 Task: Set "Session name" for standard stream output to "mux_session".
Action: Mouse moved to (129, 14)
Screenshot: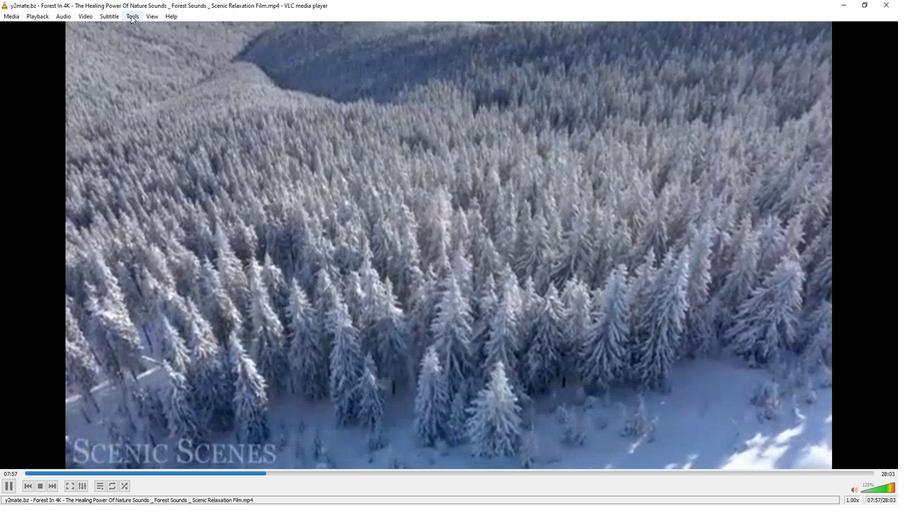
Action: Mouse pressed left at (129, 14)
Screenshot: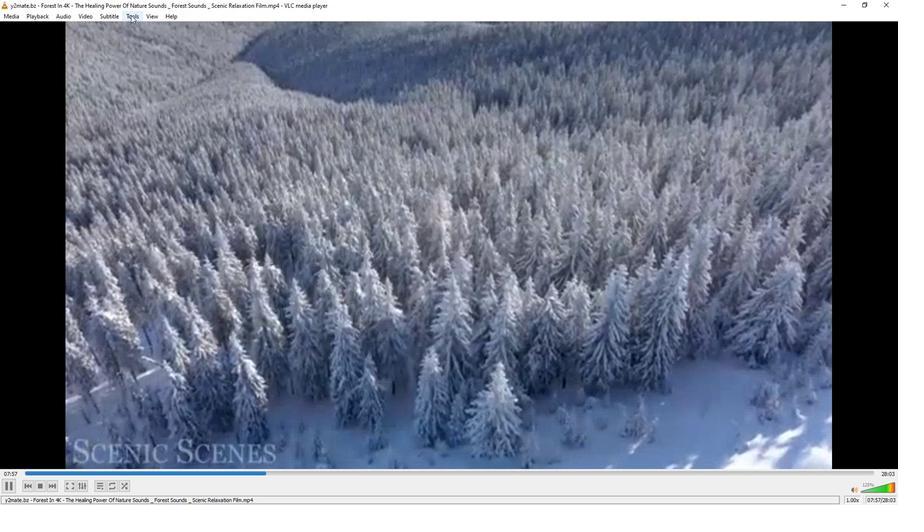 
Action: Mouse moved to (154, 125)
Screenshot: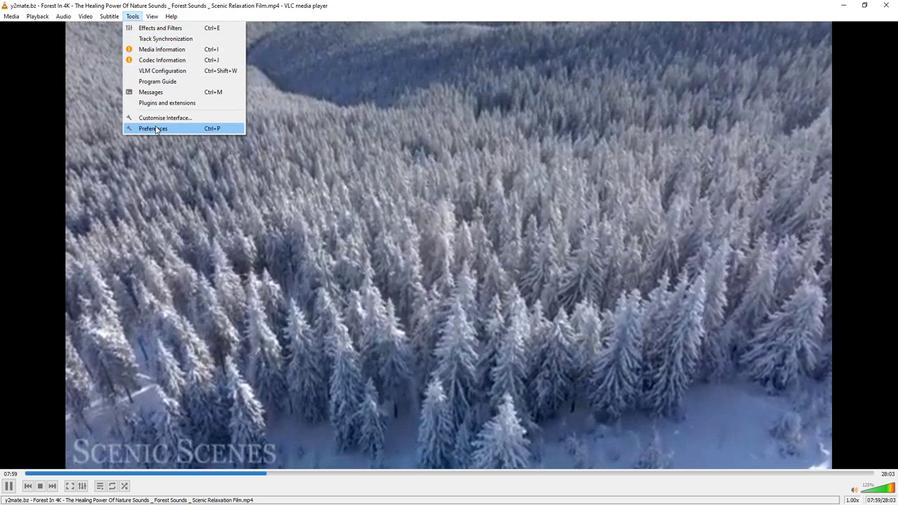 
Action: Mouse pressed left at (154, 125)
Screenshot: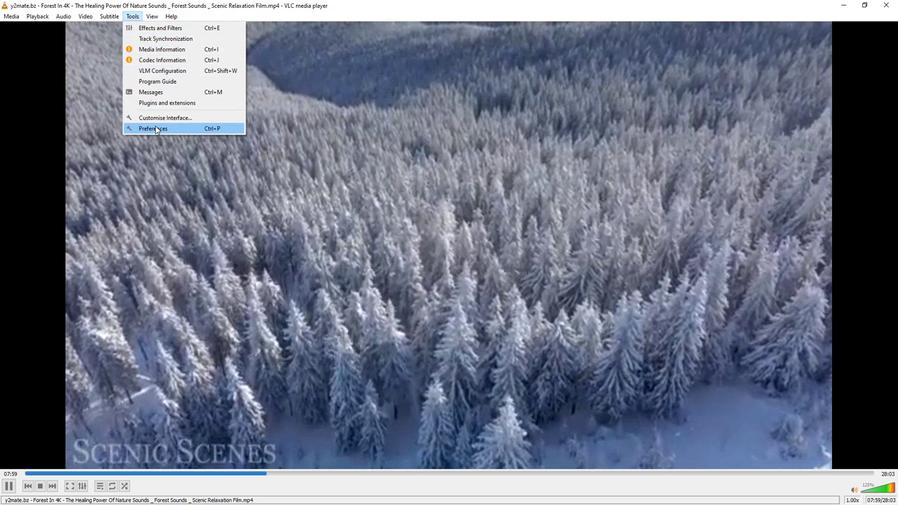 
Action: Mouse moved to (296, 410)
Screenshot: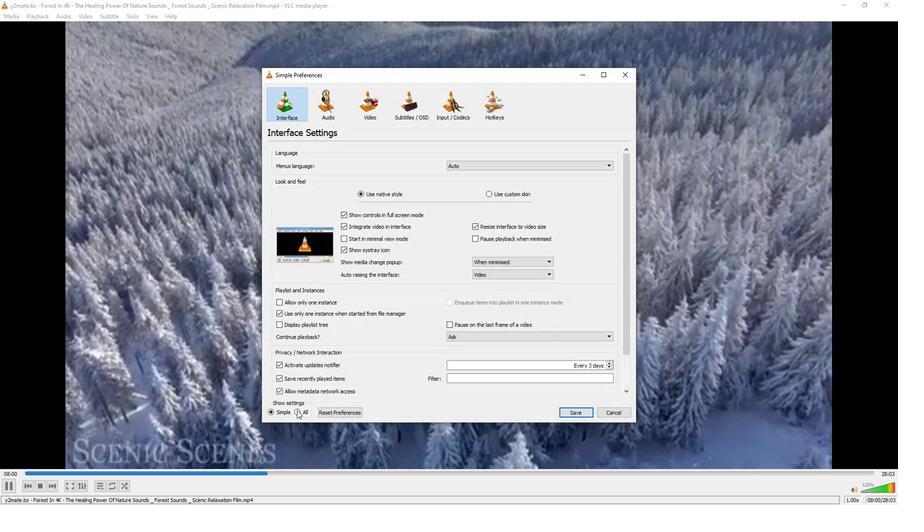 
Action: Mouse pressed left at (296, 410)
Screenshot: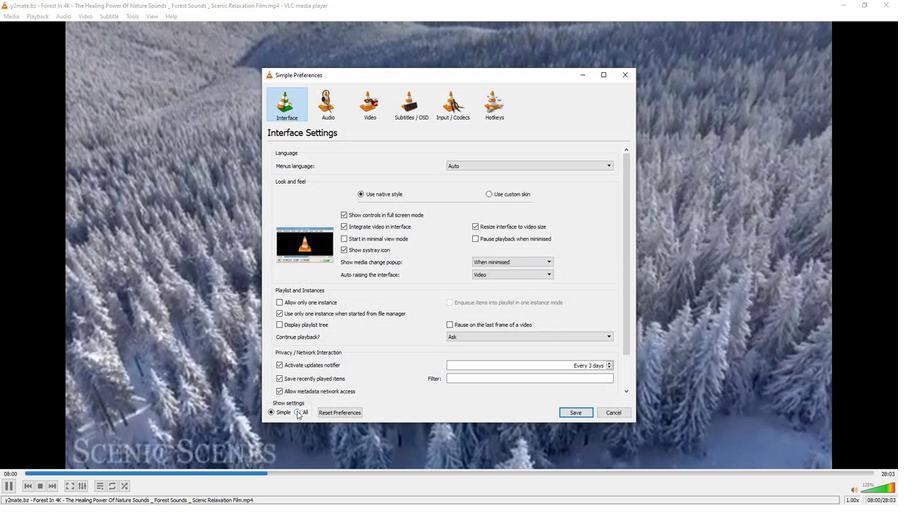 
Action: Mouse moved to (296, 308)
Screenshot: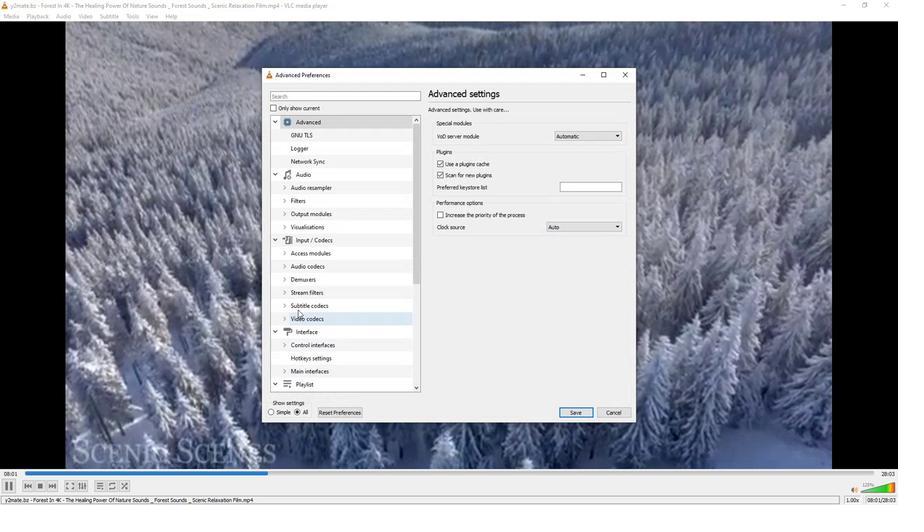 
Action: Mouse scrolled (296, 308) with delta (0, 0)
Screenshot: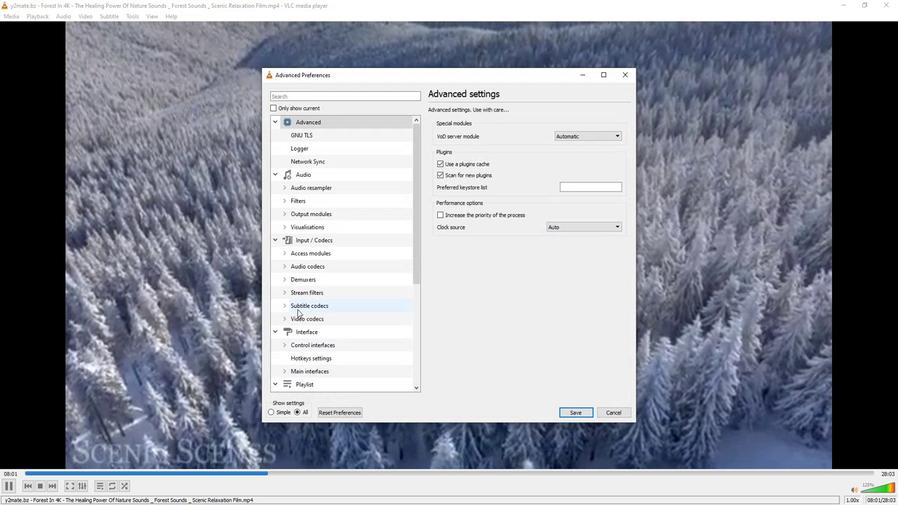 
Action: Mouse scrolled (296, 308) with delta (0, 0)
Screenshot: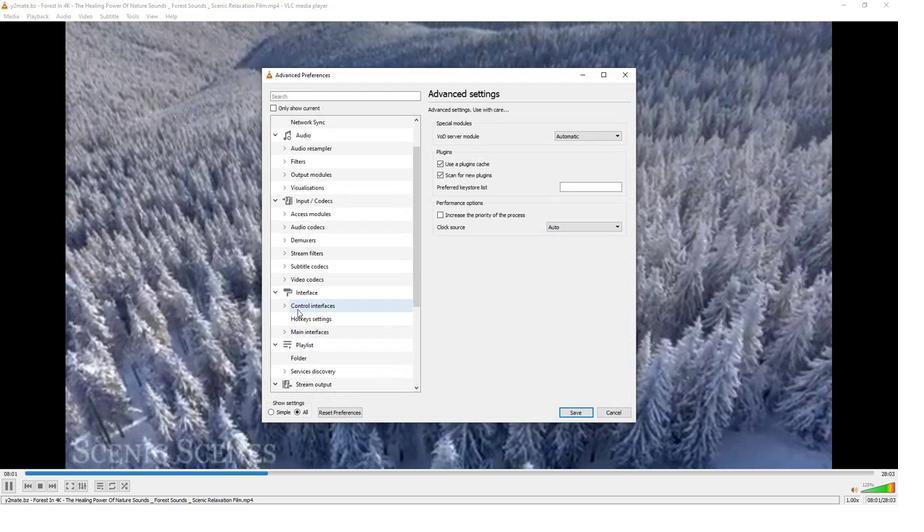 
Action: Mouse moved to (296, 308)
Screenshot: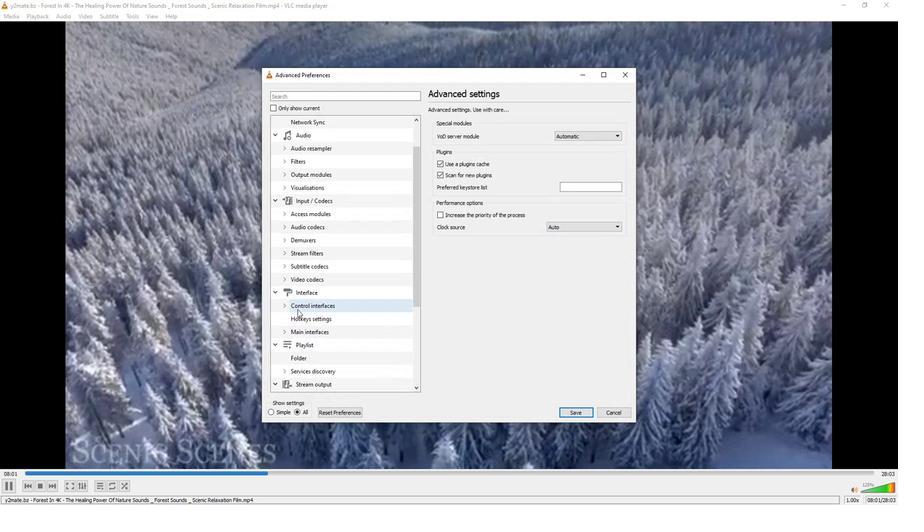 
Action: Mouse scrolled (296, 308) with delta (0, 0)
Screenshot: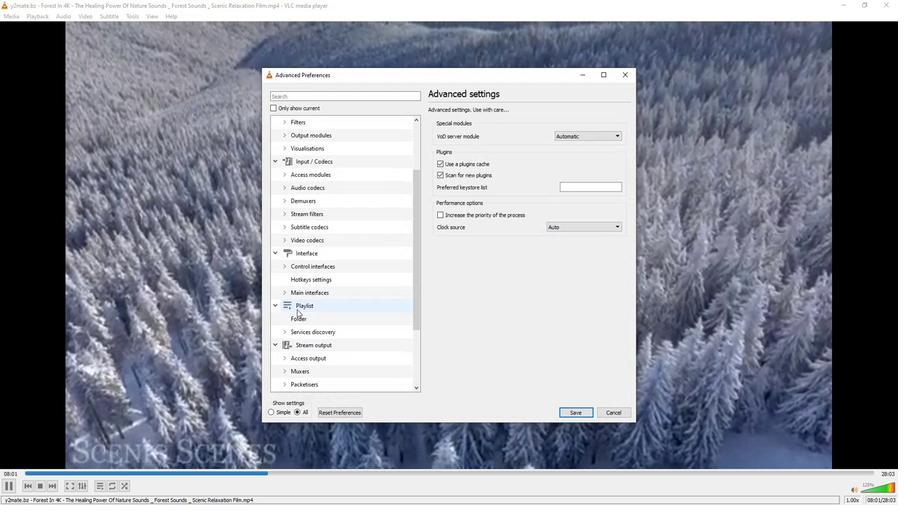 
Action: Mouse moved to (282, 356)
Screenshot: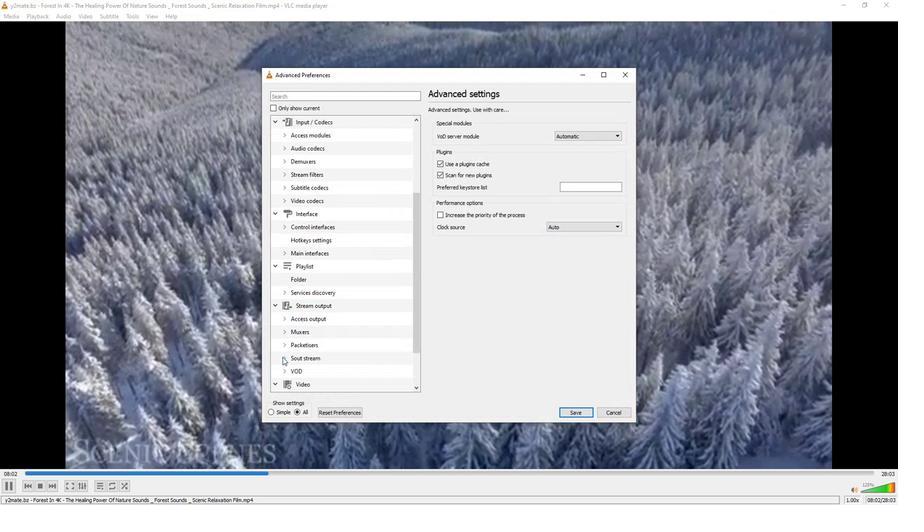 
Action: Mouse pressed left at (282, 356)
Screenshot: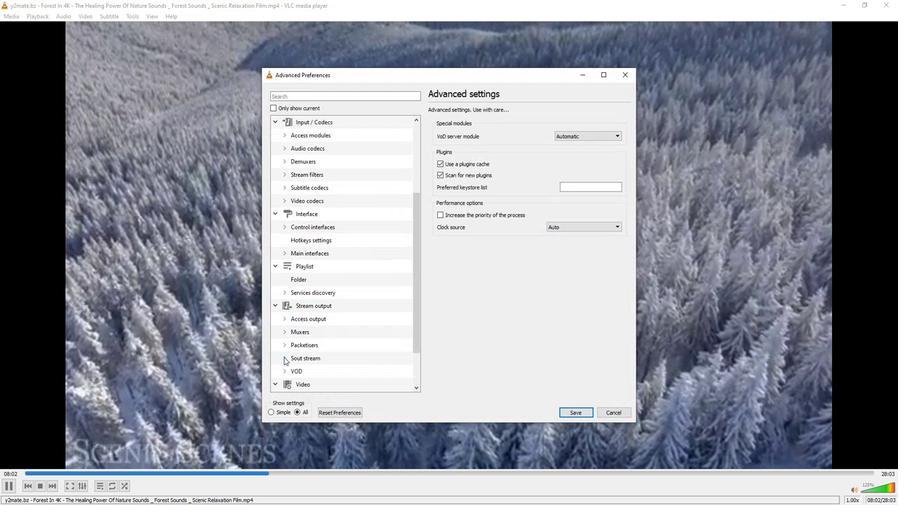 
Action: Mouse moved to (299, 351)
Screenshot: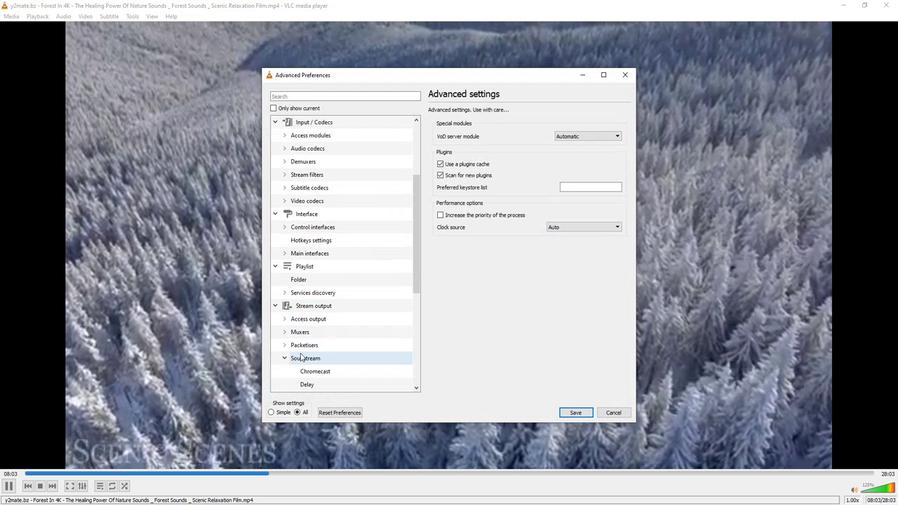 
Action: Mouse scrolled (299, 351) with delta (0, 0)
Screenshot: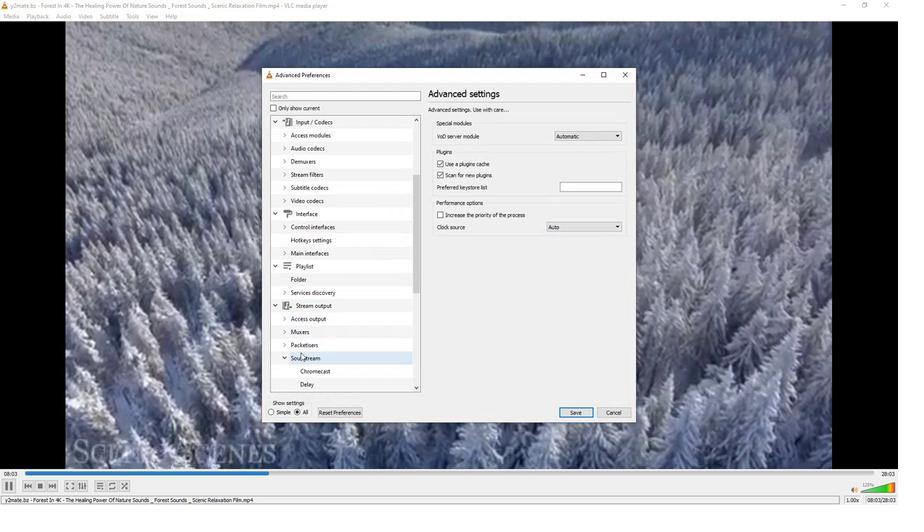 
Action: Mouse scrolled (299, 351) with delta (0, 0)
Screenshot: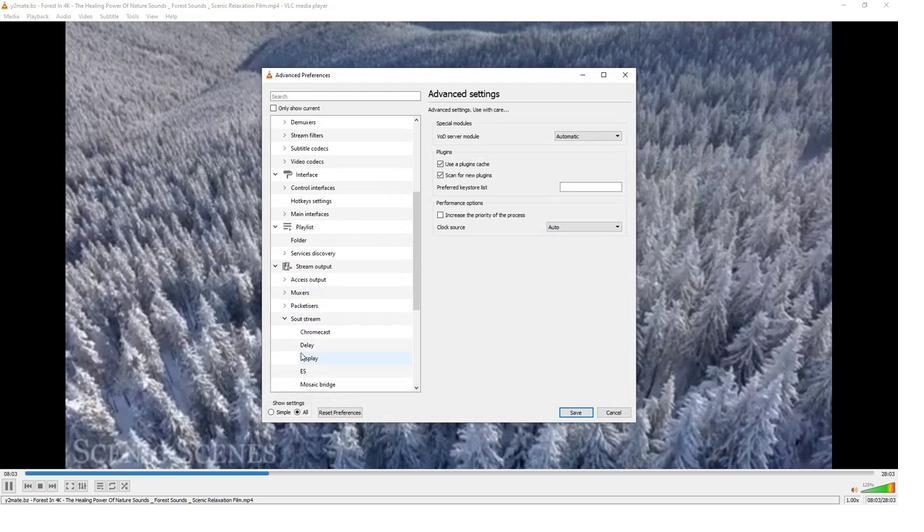 
Action: Mouse moved to (304, 370)
Screenshot: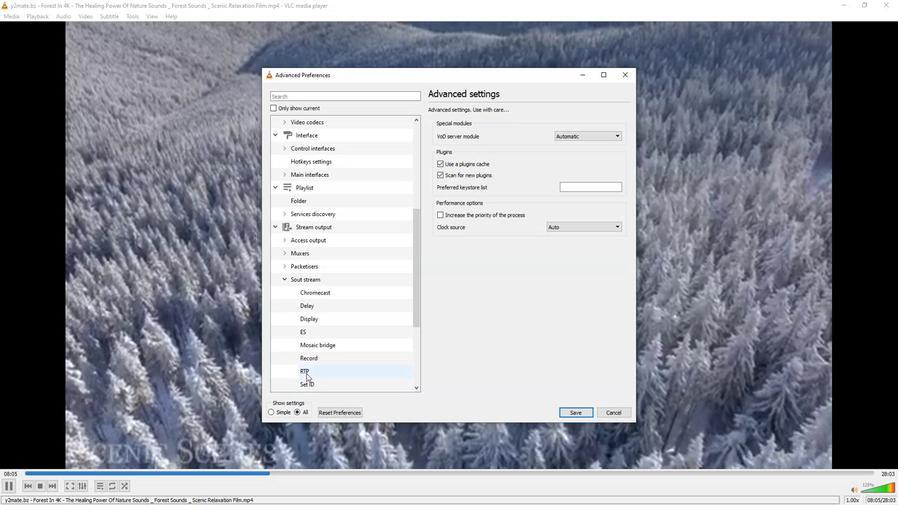 
Action: Mouse scrolled (304, 370) with delta (0, 0)
Screenshot: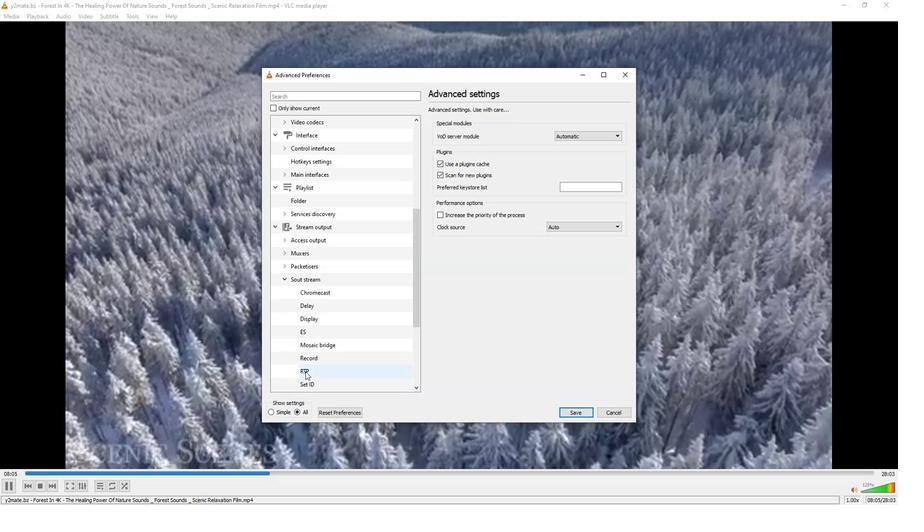 
Action: Mouse scrolled (304, 370) with delta (0, 0)
Screenshot: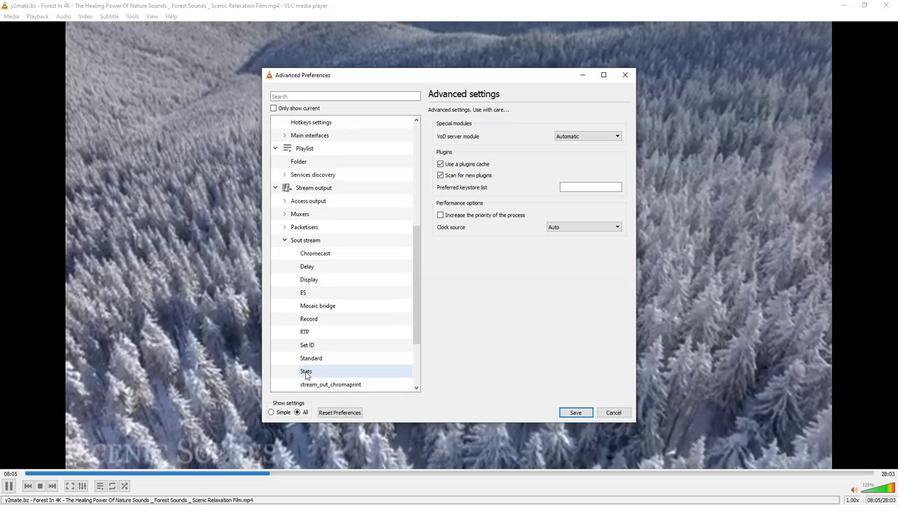 
Action: Mouse moved to (307, 318)
Screenshot: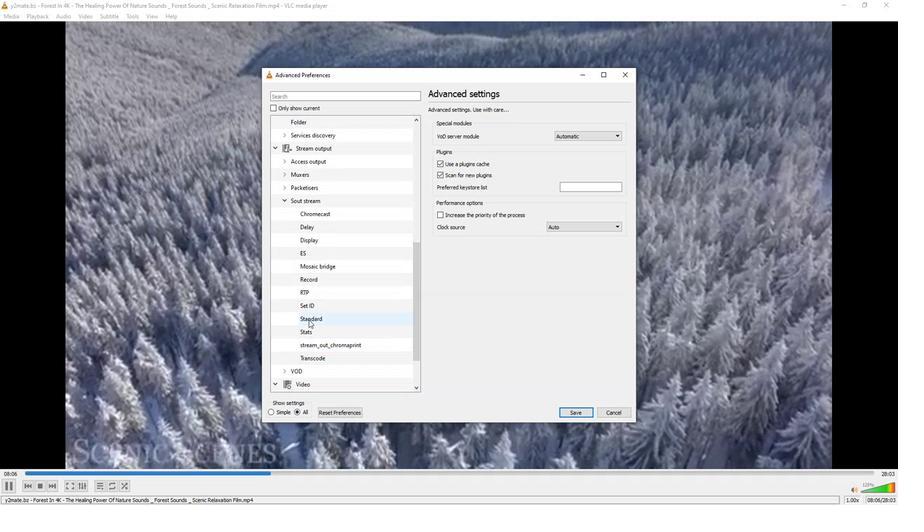 
Action: Mouse pressed left at (307, 318)
Screenshot: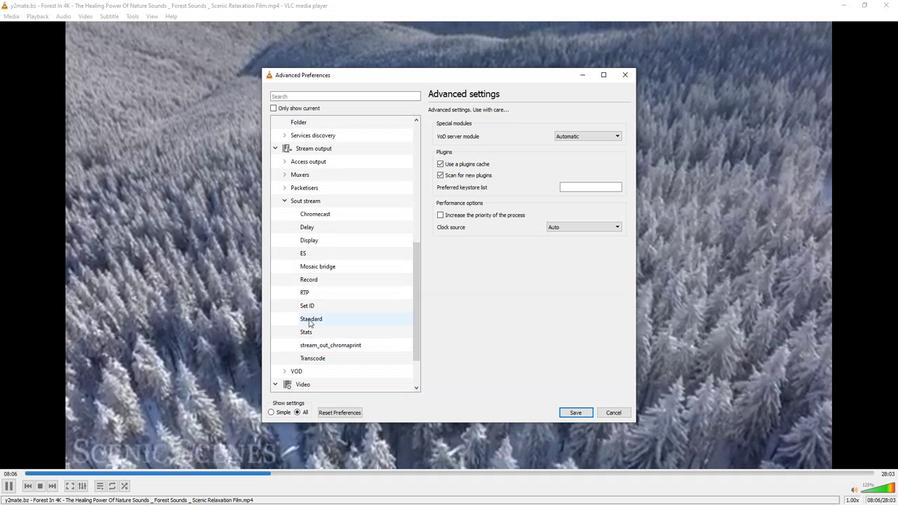 
Action: Mouse moved to (577, 199)
Screenshot: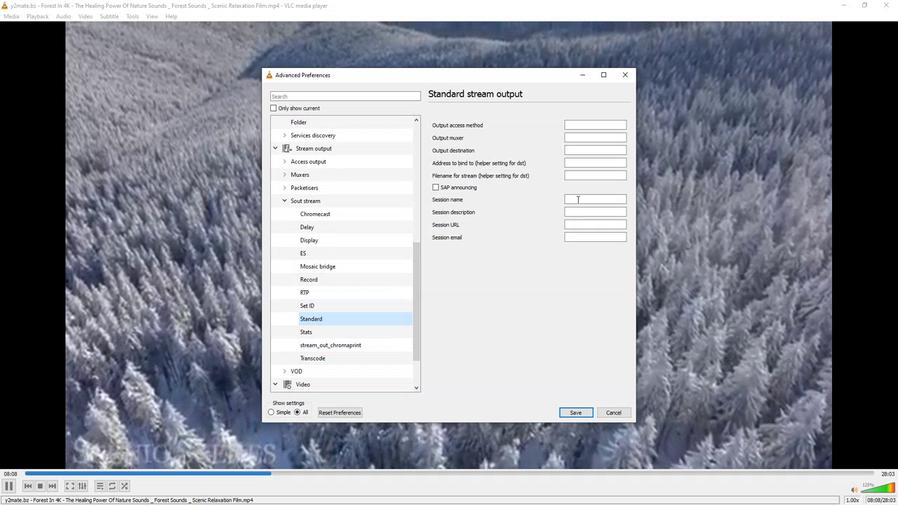 
Action: Mouse pressed left at (577, 199)
Screenshot: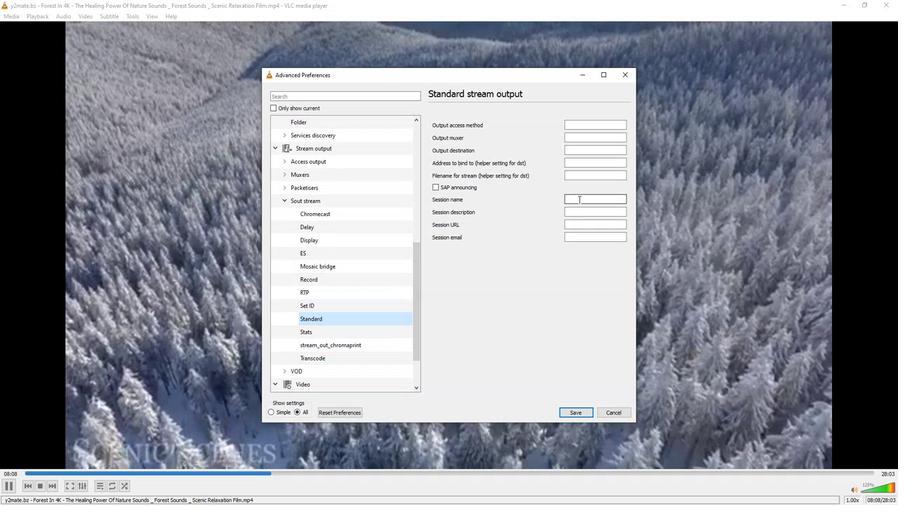 
Action: Key pressed mux<Key.shift_r>_session
Screenshot: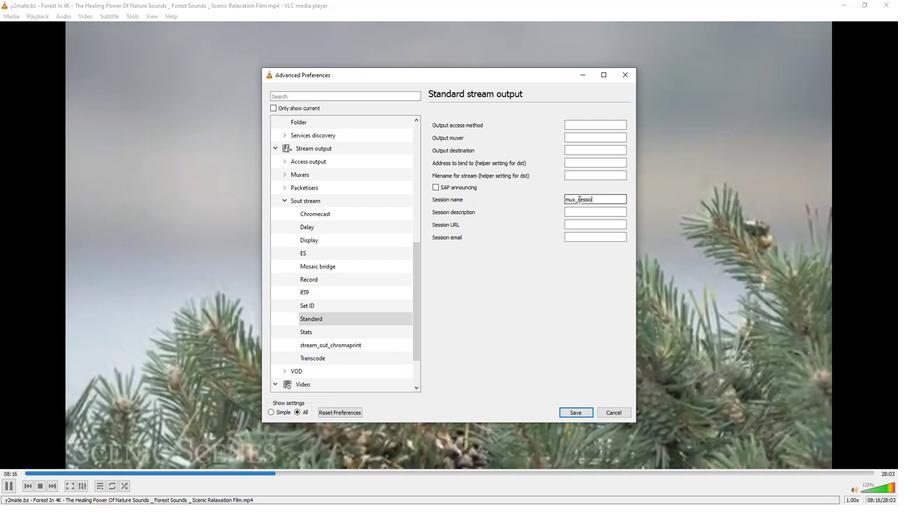 
